 Task: Select a due date automation when advanced off, 2 days before a card is due at 11:00 AM.
Action: Mouse moved to (948, 71)
Screenshot: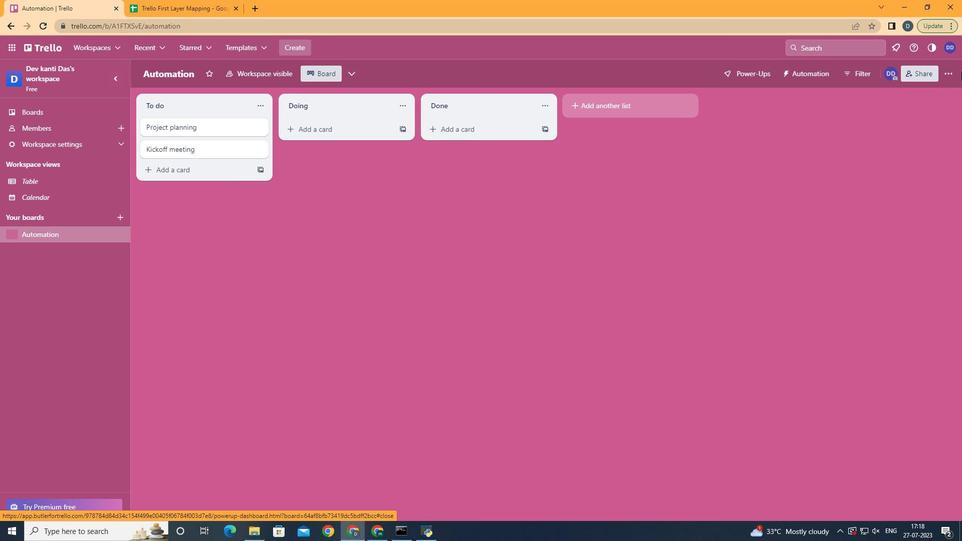 
Action: Mouse pressed left at (948, 71)
Screenshot: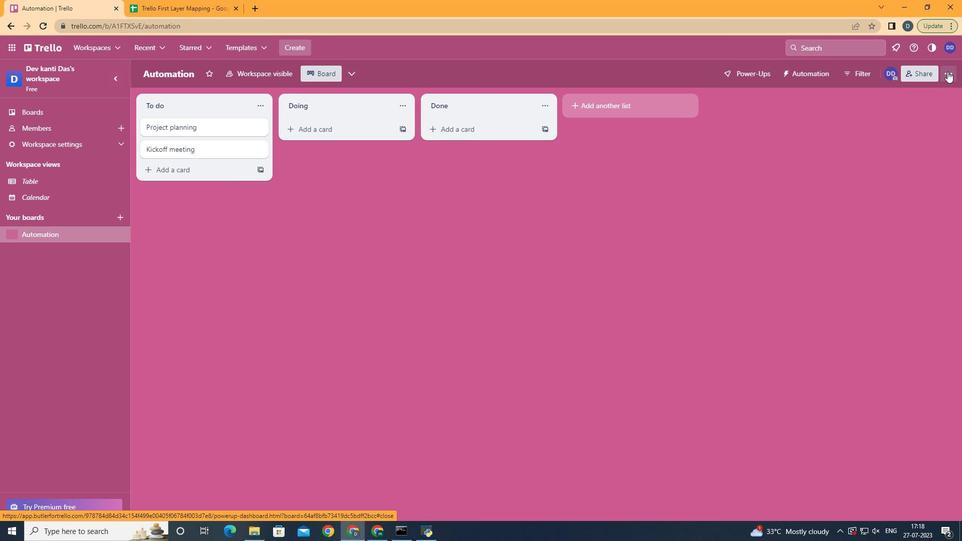 
Action: Mouse moved to (877, 213)
Screenshot: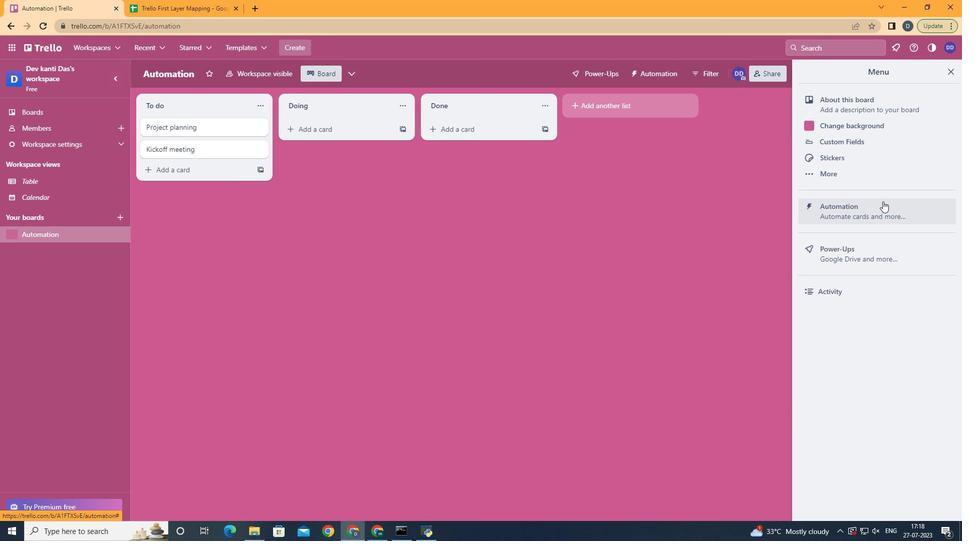 
Action: Mouse pressed left at (877, 213)
Screenshot: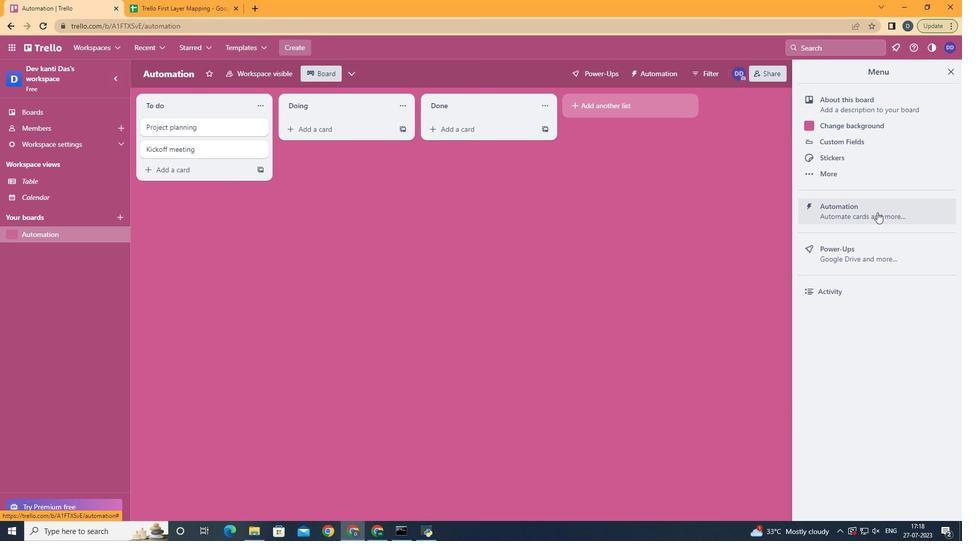 
Action: Mouse moved to (180, 201)
Screenshot: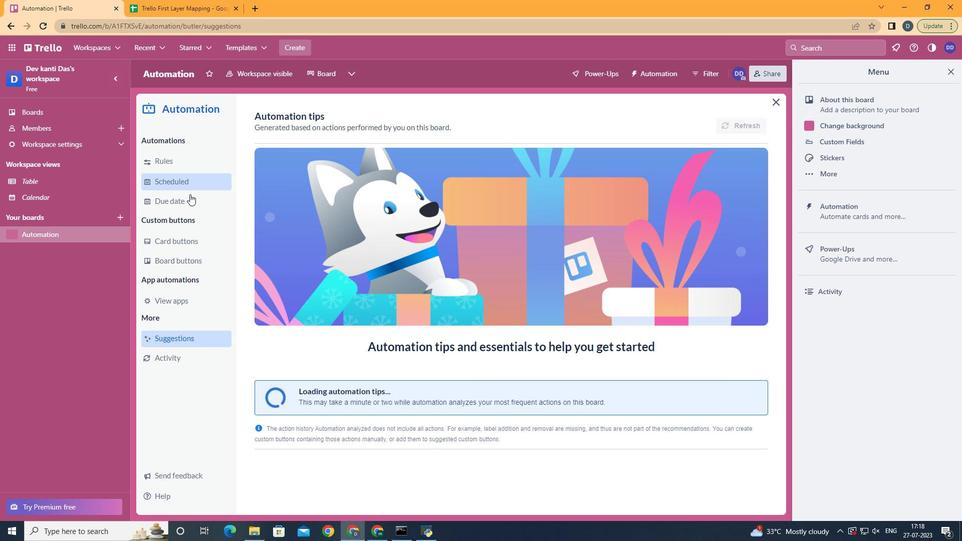 
Action: Mouse pressed left at (180, 201)
Screenshot: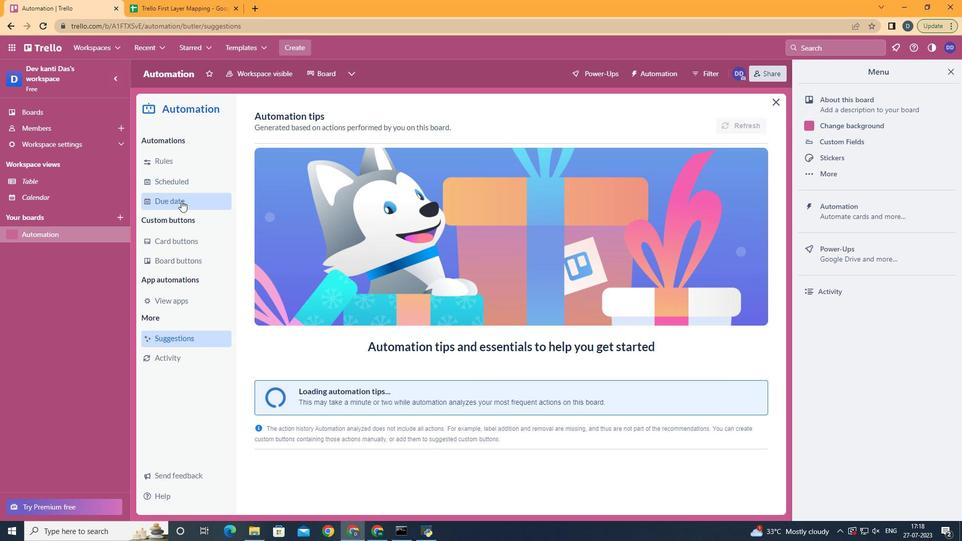 
Action: Mouse moved to (713, 112)
Screenshot: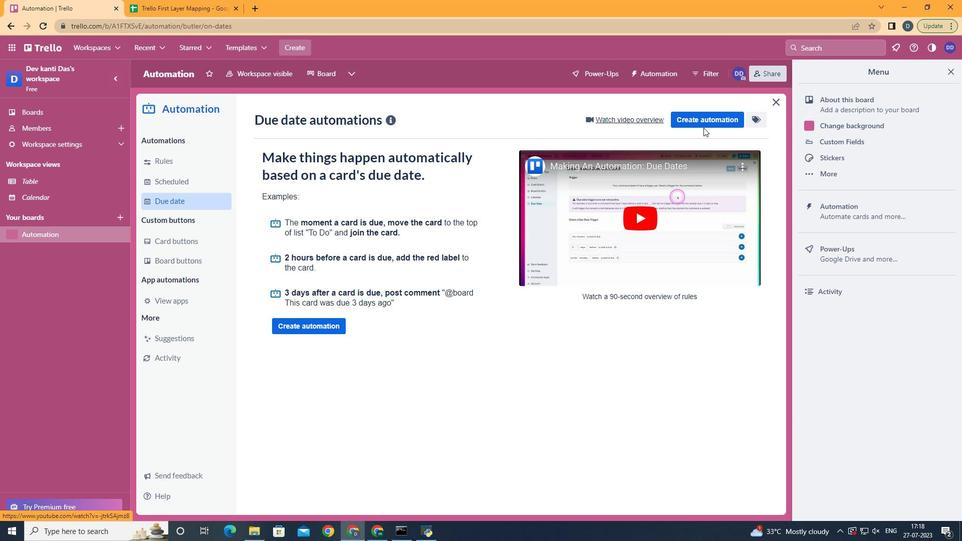 
Action: Mouse pressed left at (713, 112)
Screenshot: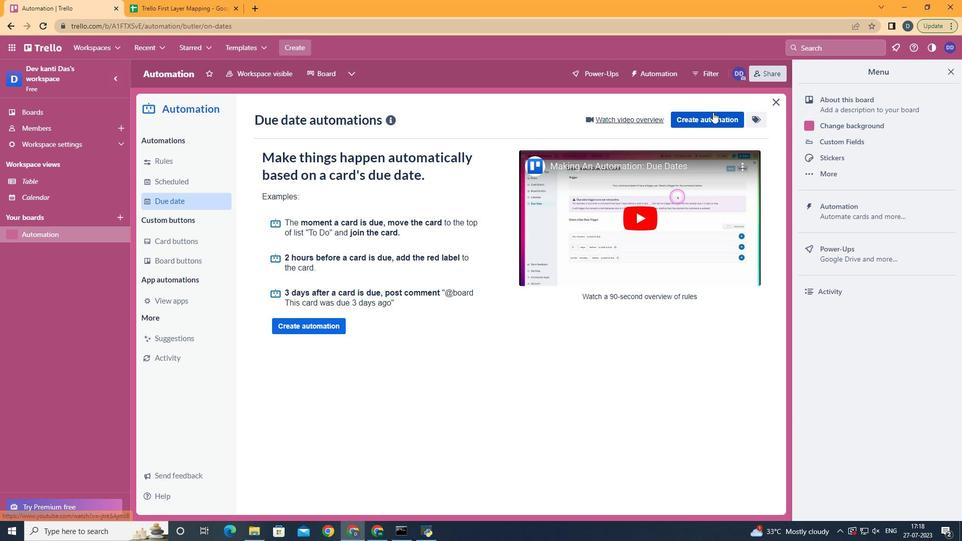
Action: Mouse moved to (572, 220)
Screenshot: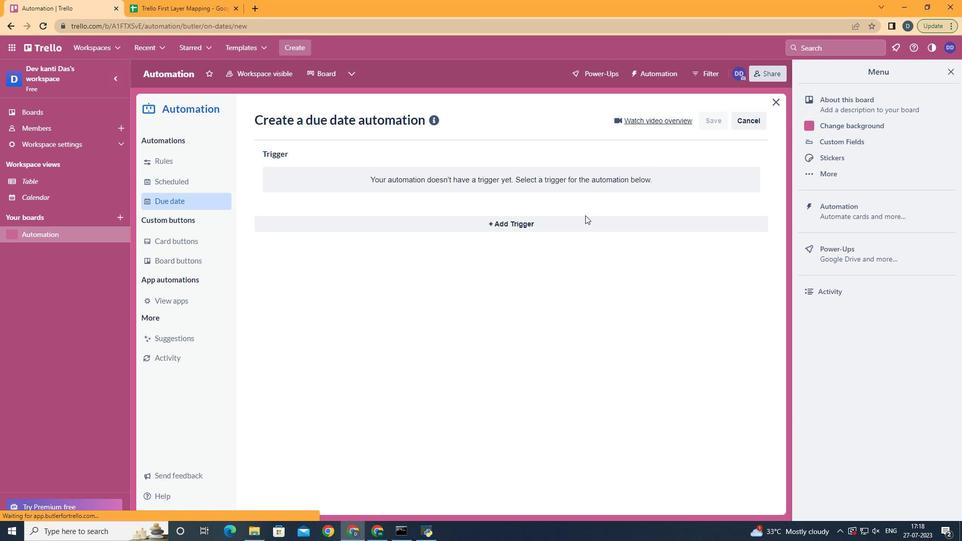 
Action: Mouse pressed left at (572, 220)
Screenshot: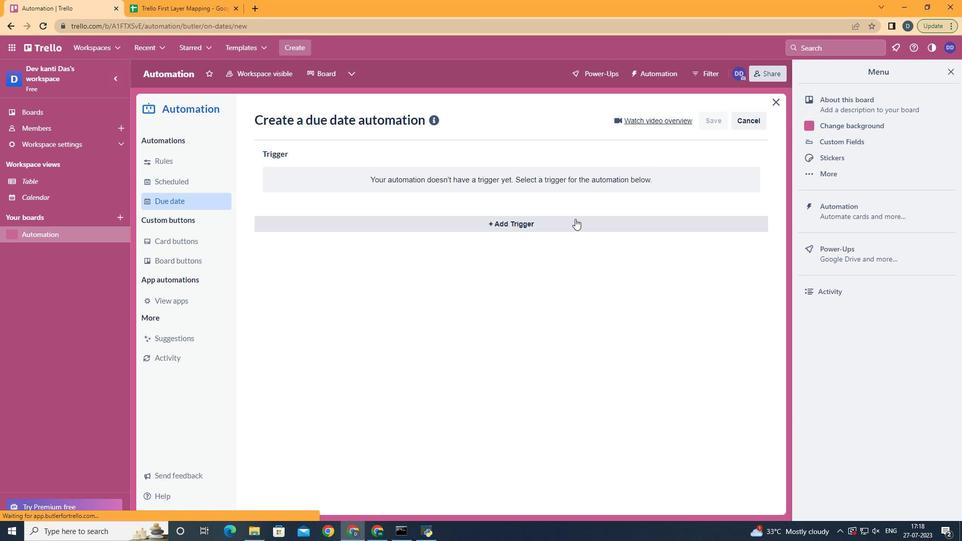 
Action: Mouse moved to (316, 395)
Screenshot: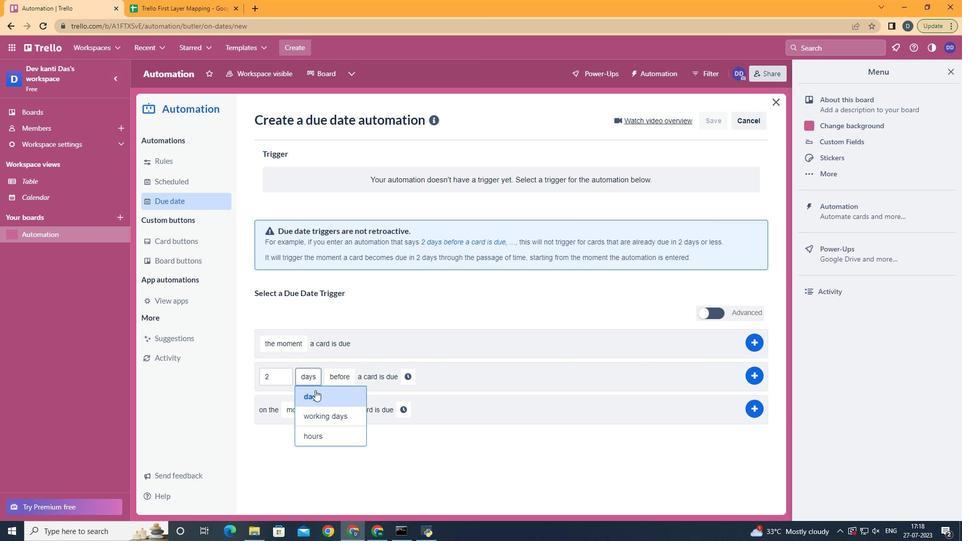 
Action: Mouse pressed left at (316, 395)
Screenshot: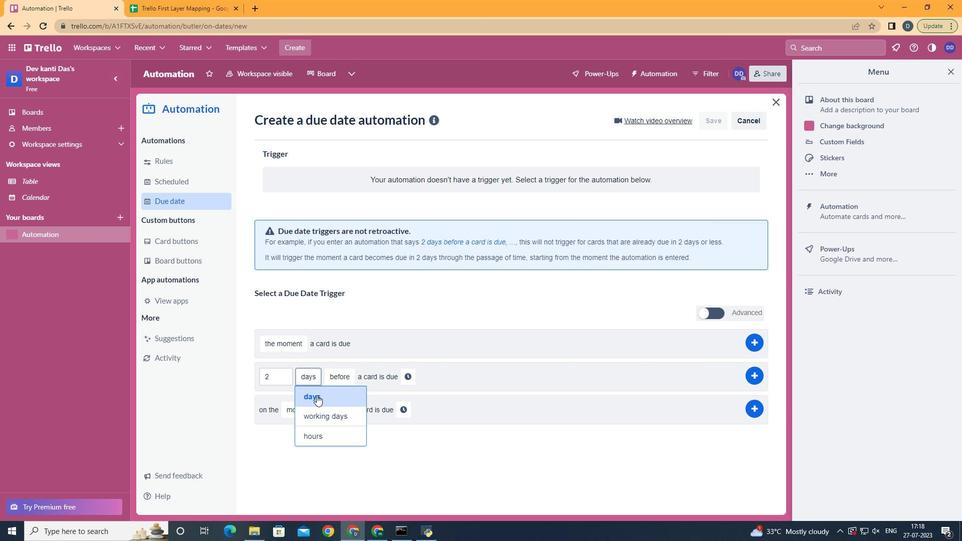 
Action: Mouse moved to (344, 392)
Screenshot: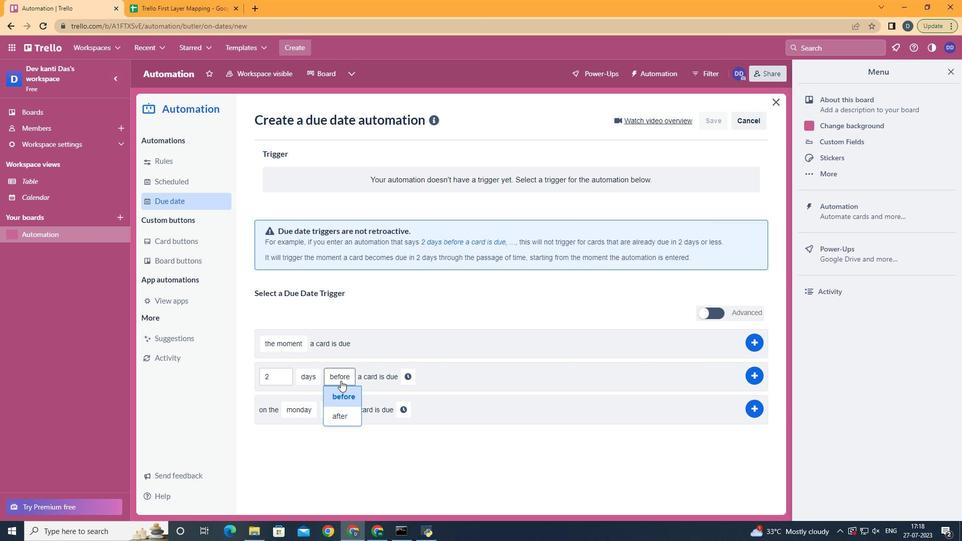 
Action: Mouse pressed left at (344, 392)
Screenshot: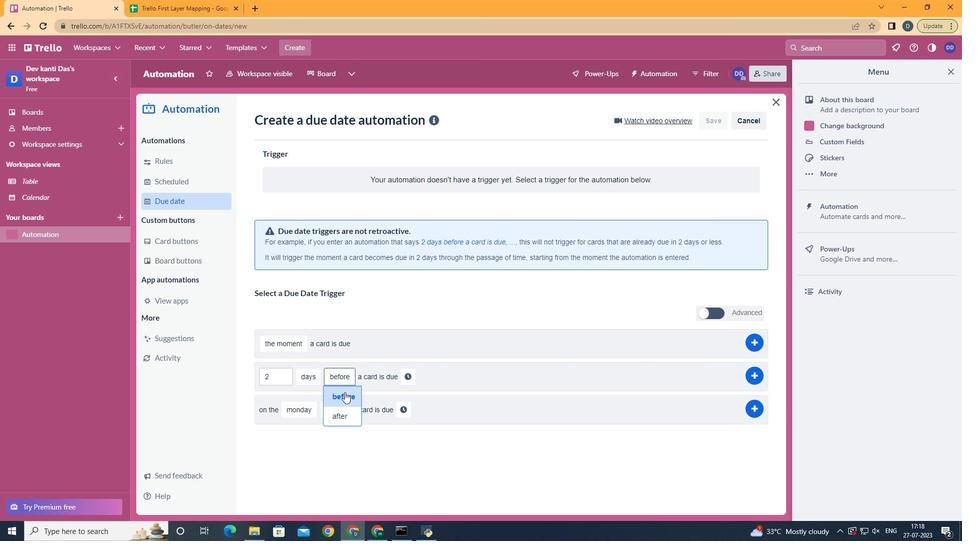 
Action: Mouse moved to (412, 379)
Screenshot: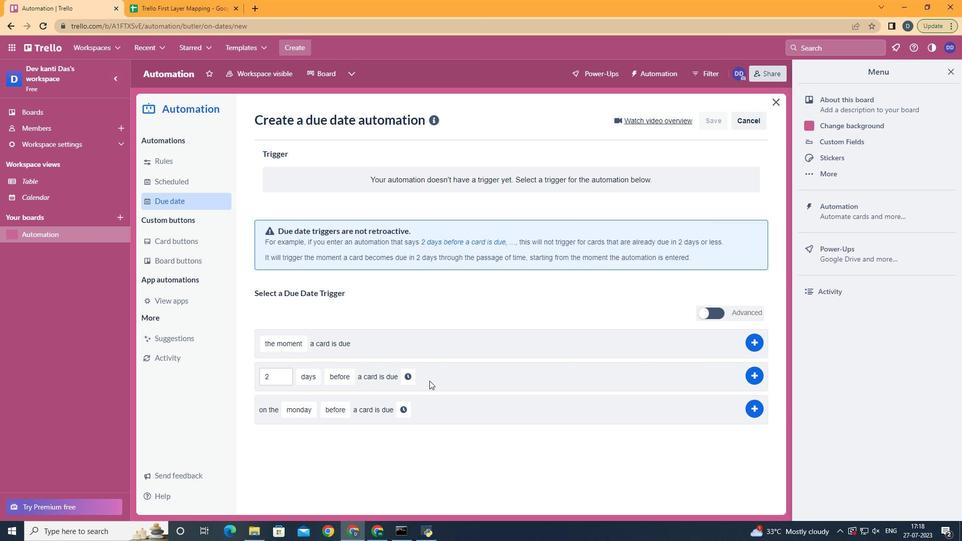 
Action: Mouse pressed left at (412, 379)
Screenshot: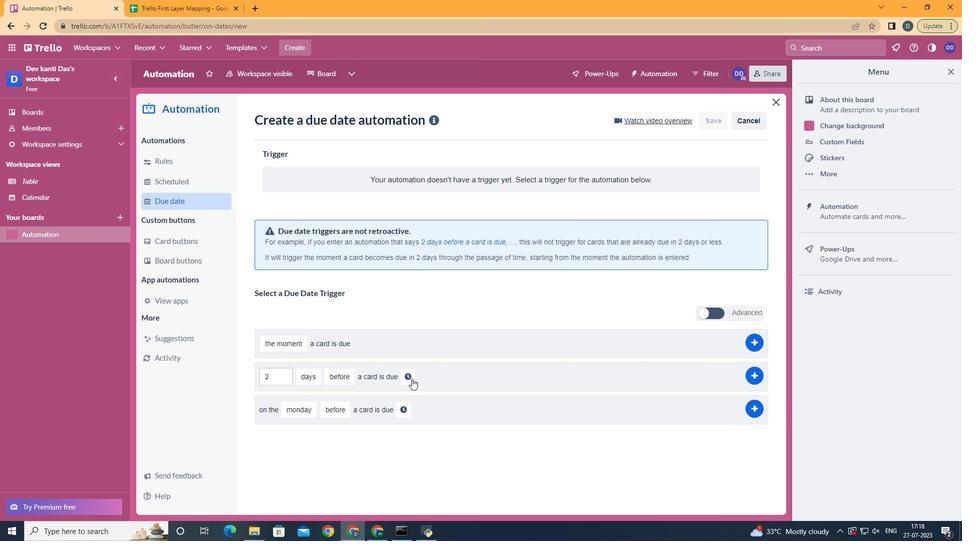 
Action: Mouse moved to (430, 380)
Screenshot: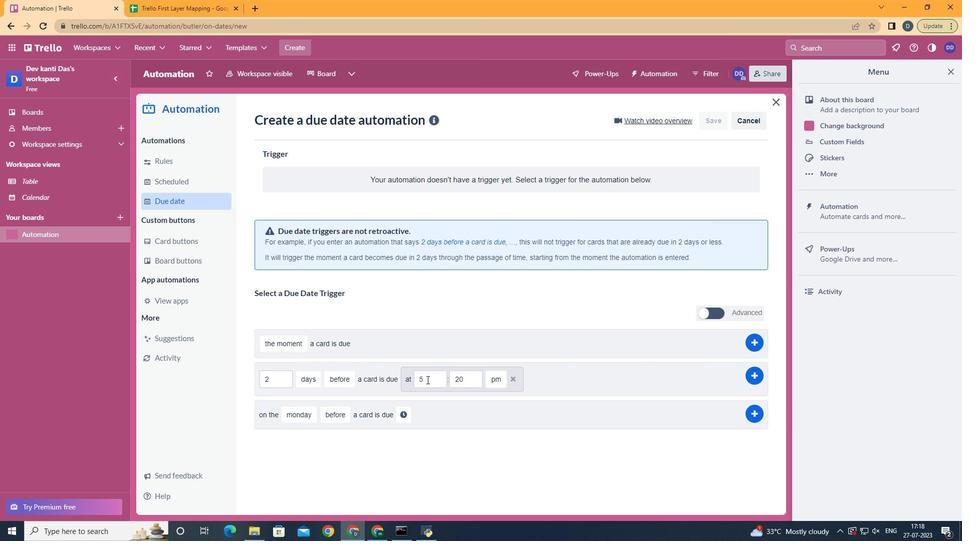 
Action: Mouse pressed left at (430, 380)
Screenshot: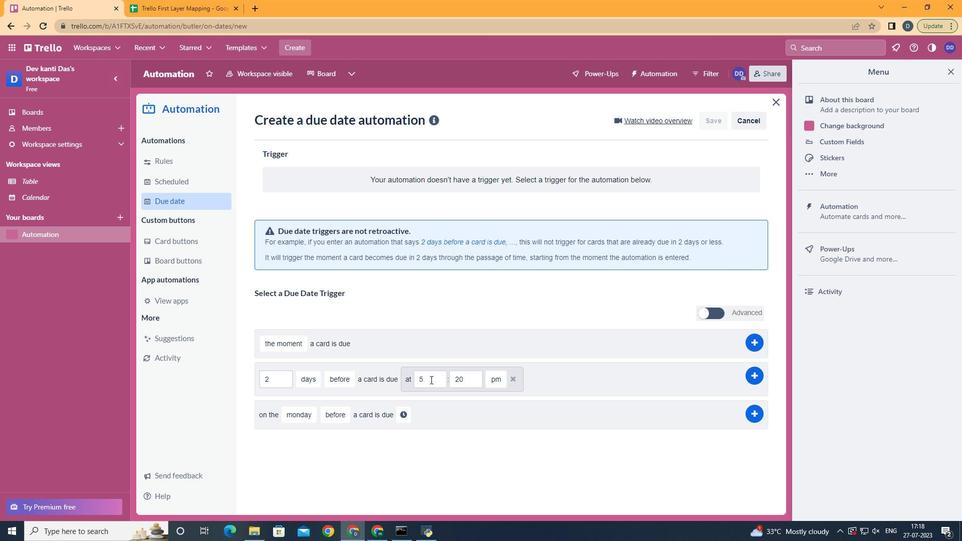 
Action: Key pressed <Key.backspace>11
Screenshot: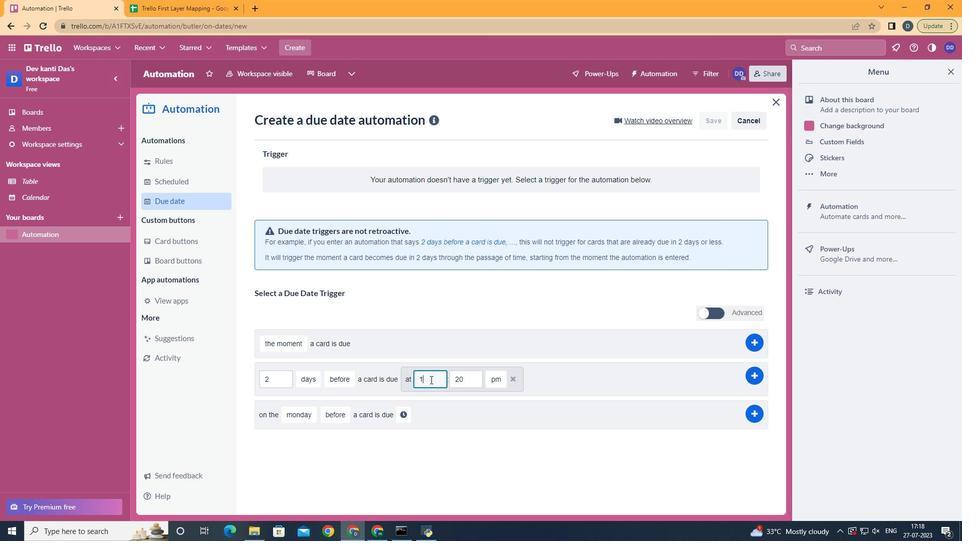 
Action: Mouse moved to (470, 375)
Screenshot: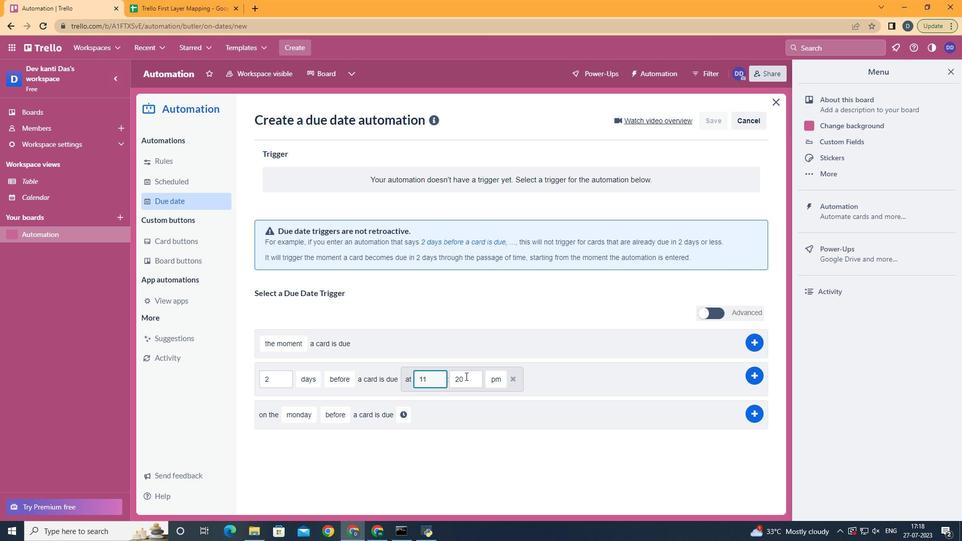 
Action: Mouse pressed left at (470, 375)
Screenshot: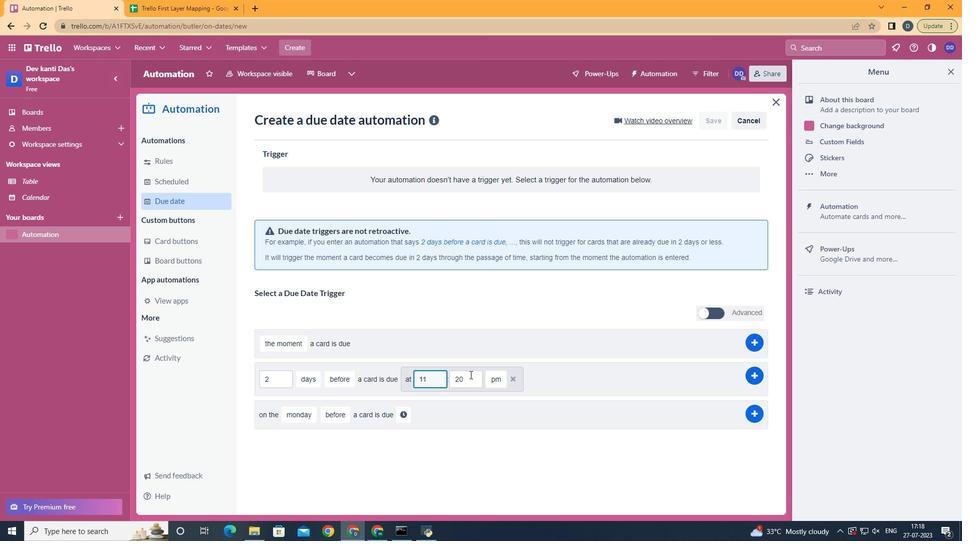 
Action: Key pressed <Key.backspace><Key.backspace>00
Screenshot: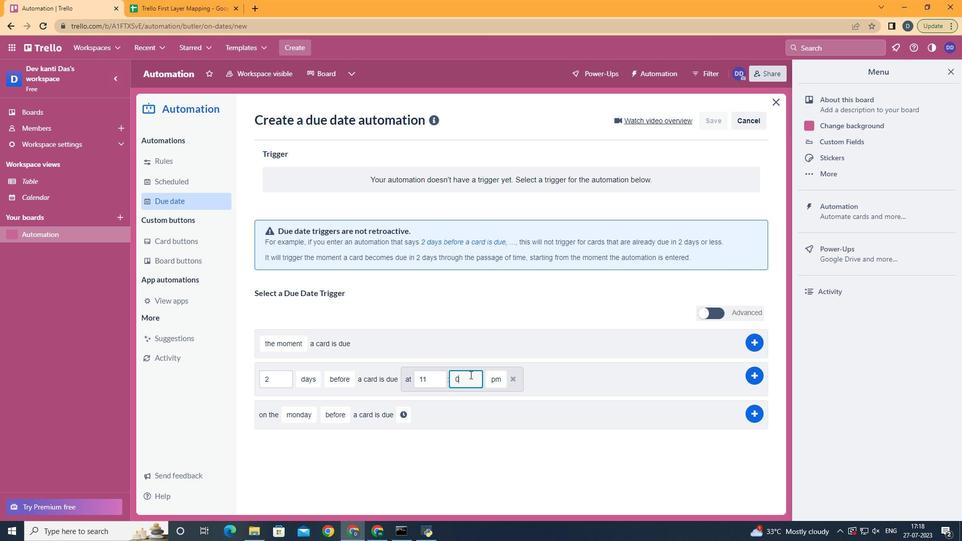 
Action: Mouse moved to (497, 401)
Screenshot: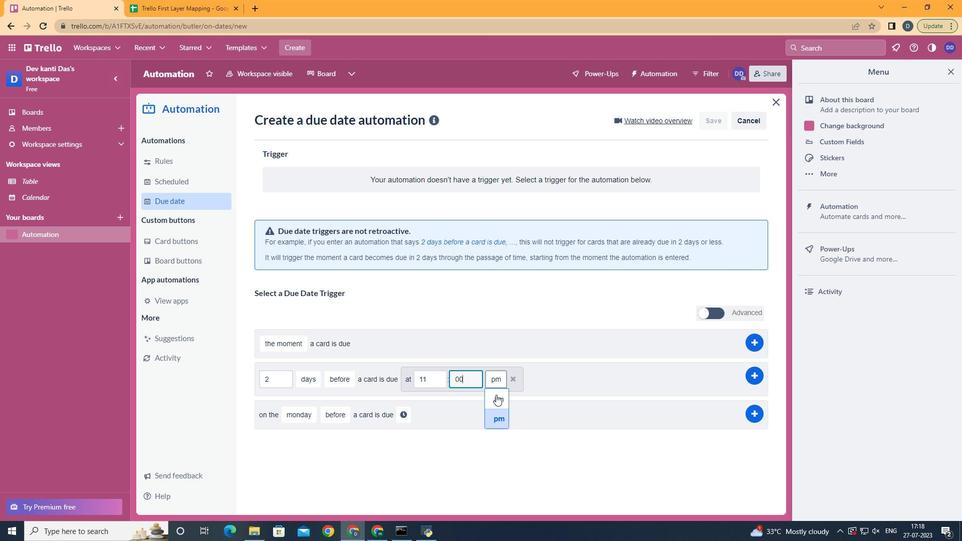 
Action: Mouse pressed left at (497, 401)
Screenshot: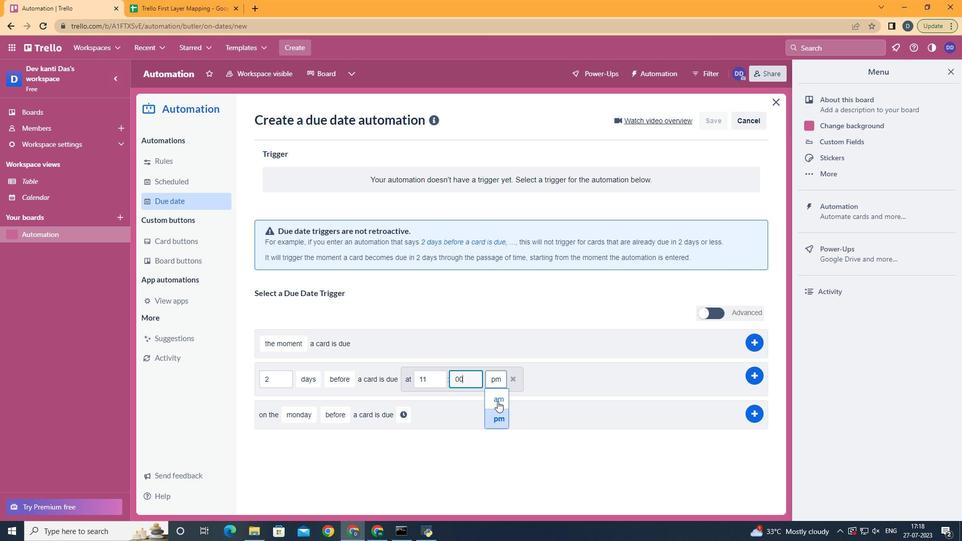 
